 Task: Create a scrum project TurboCharge.
Action: Mouse moved to (229, 61)
Screenshot: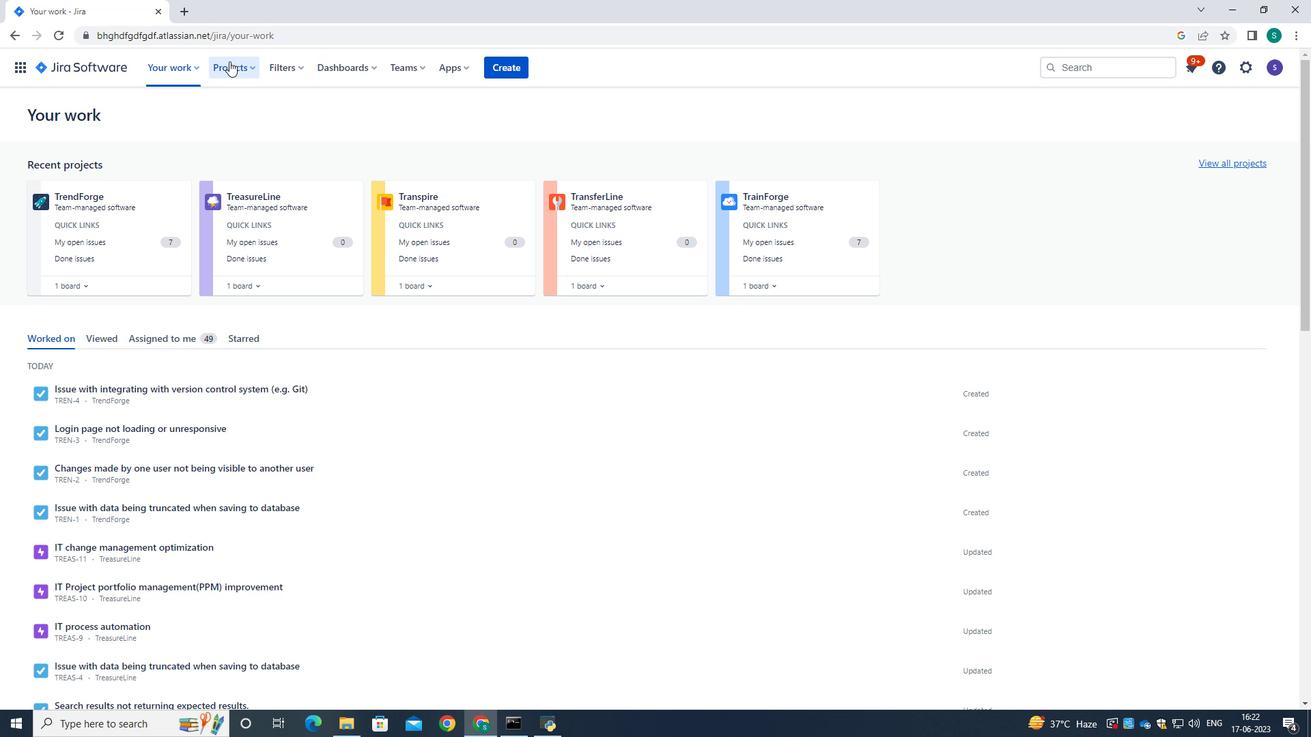 
Action: Mouse pressed left at (229, 61)
Screenshot: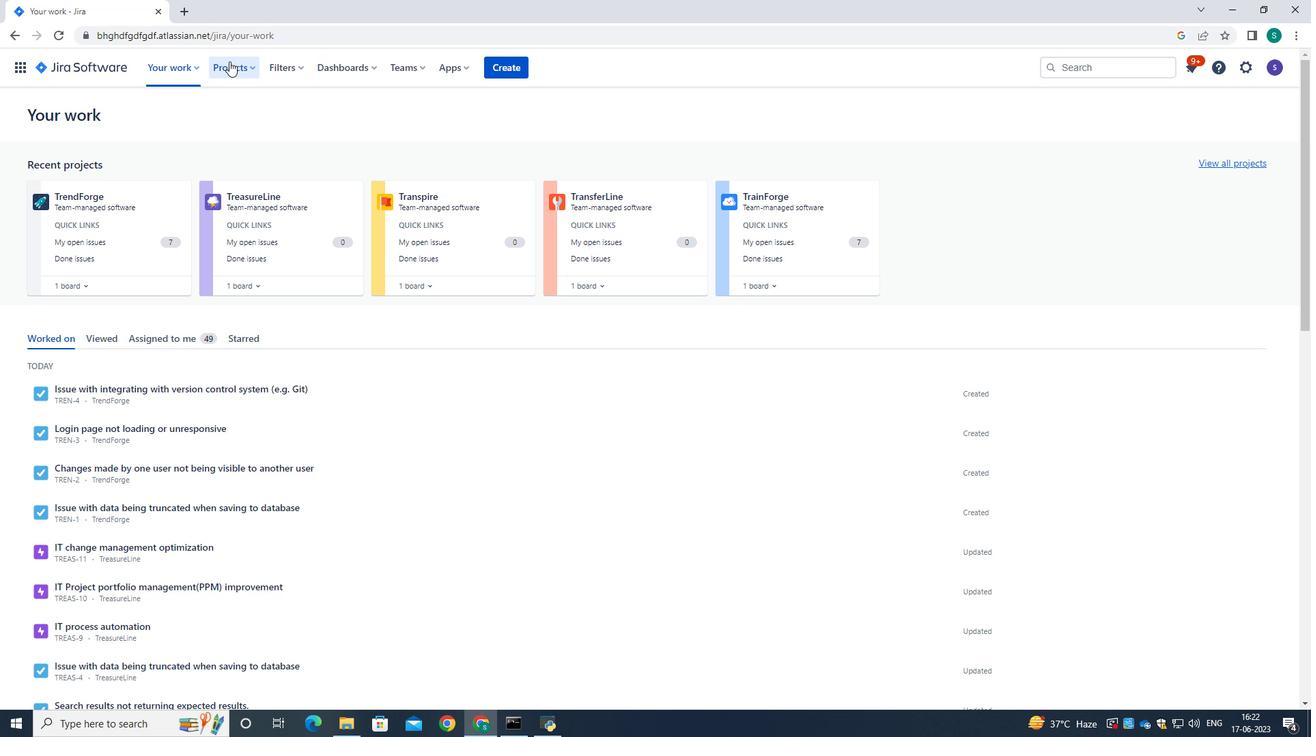 
Action: Mouse moved to (259, 341)
Screenshot: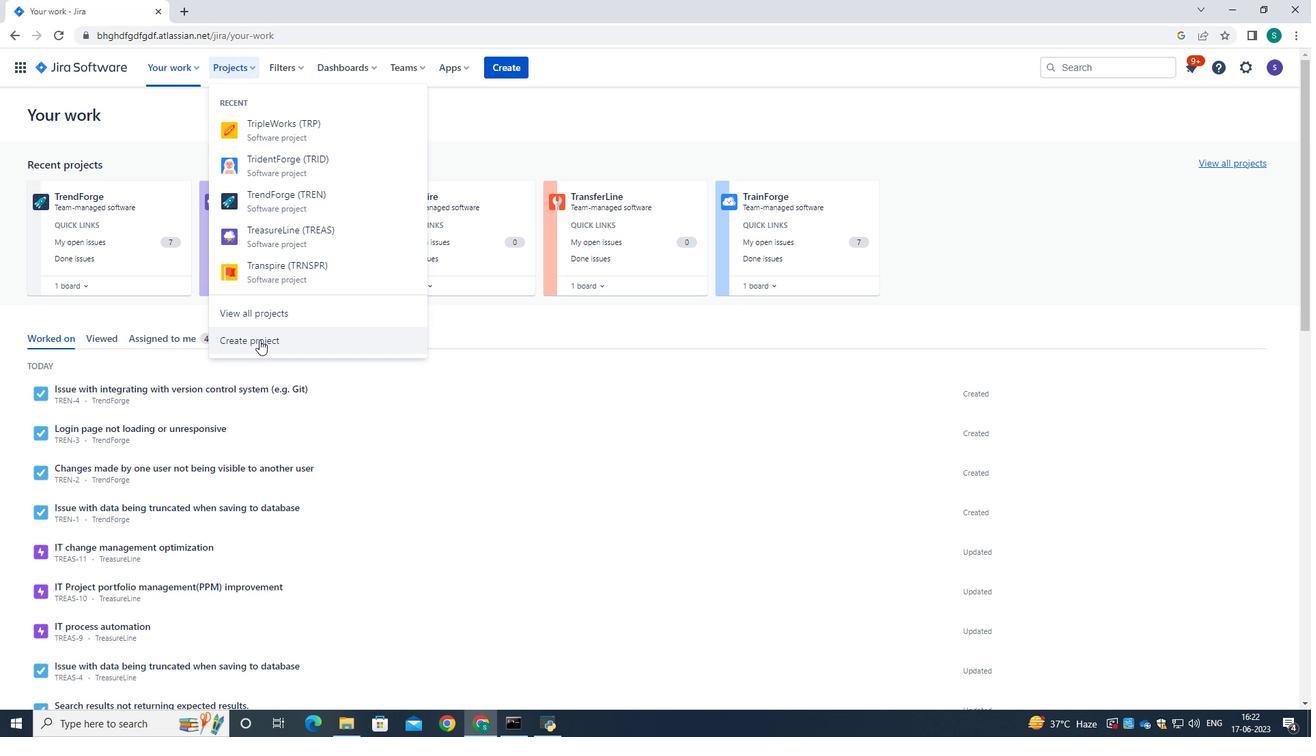 
Action: Mouse pressed left at (259, 341)
Screenshot: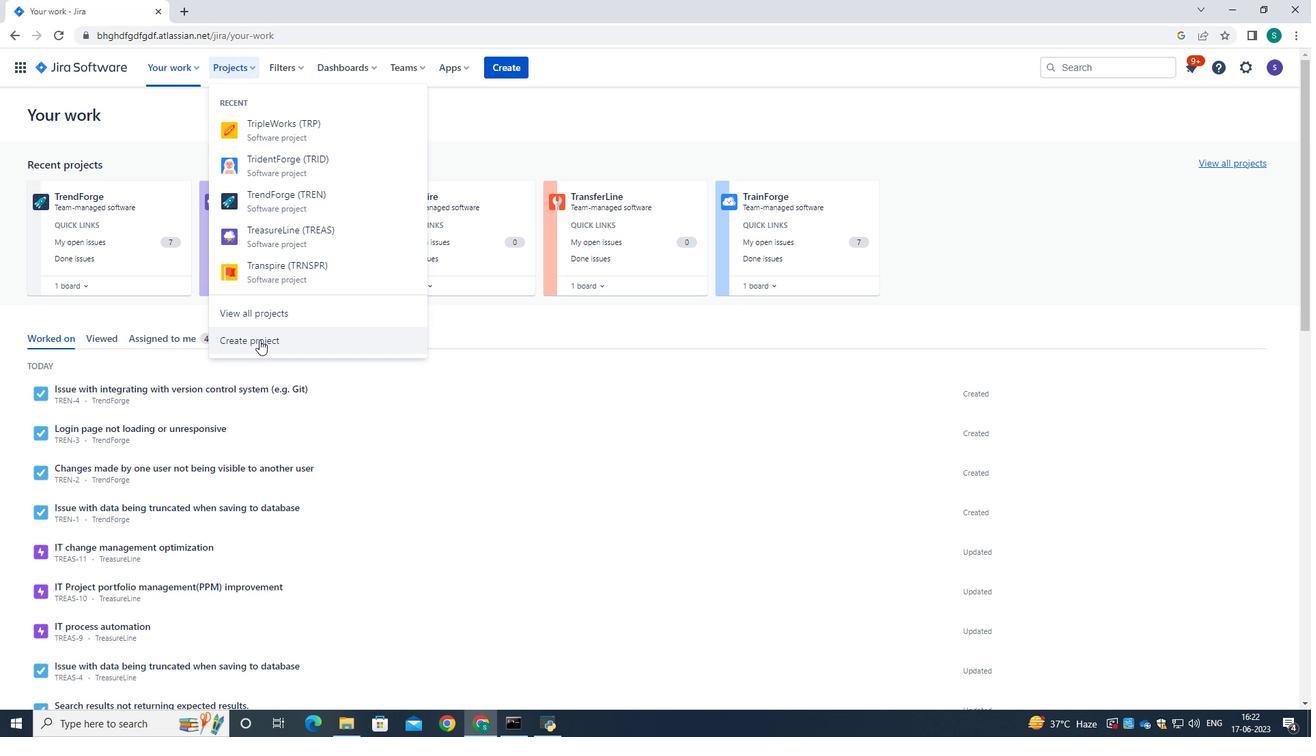 
Action: Mouse moved to (602, 347)
Screenshot: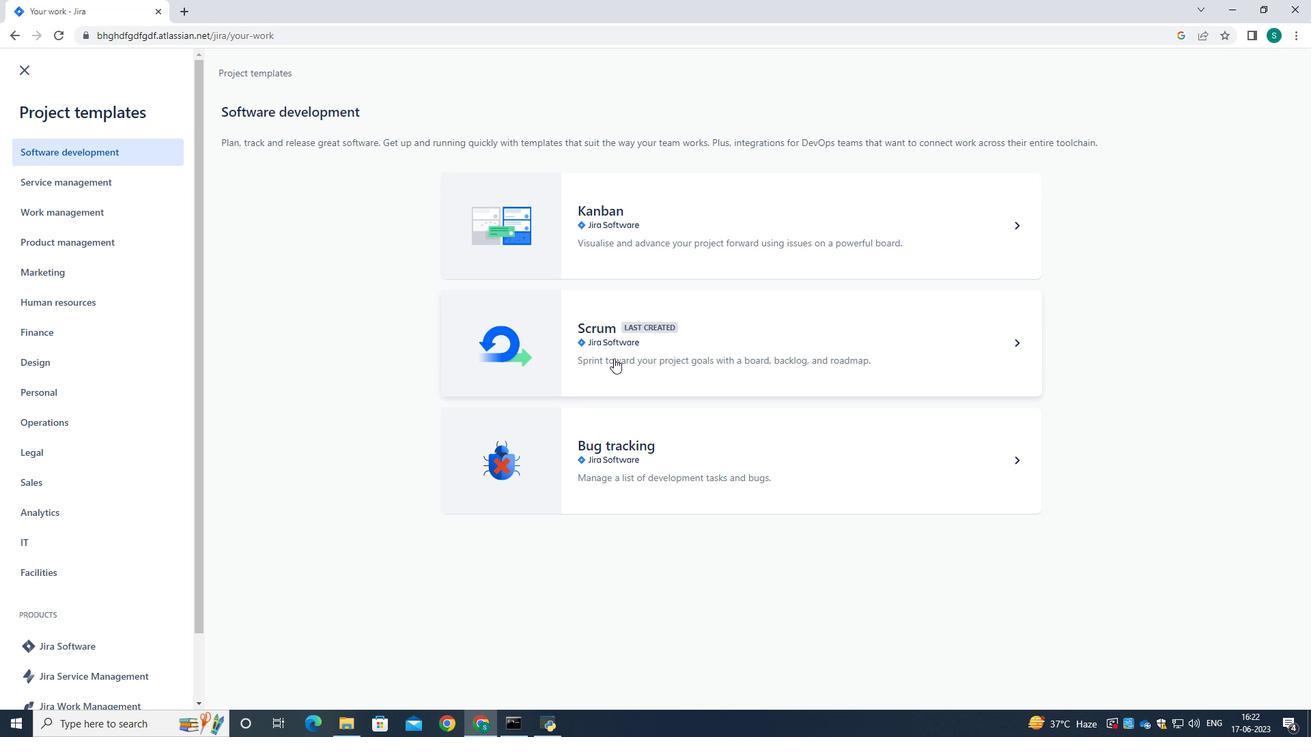 
Action: Mouse pressed left at (602, 347)
Screenshot: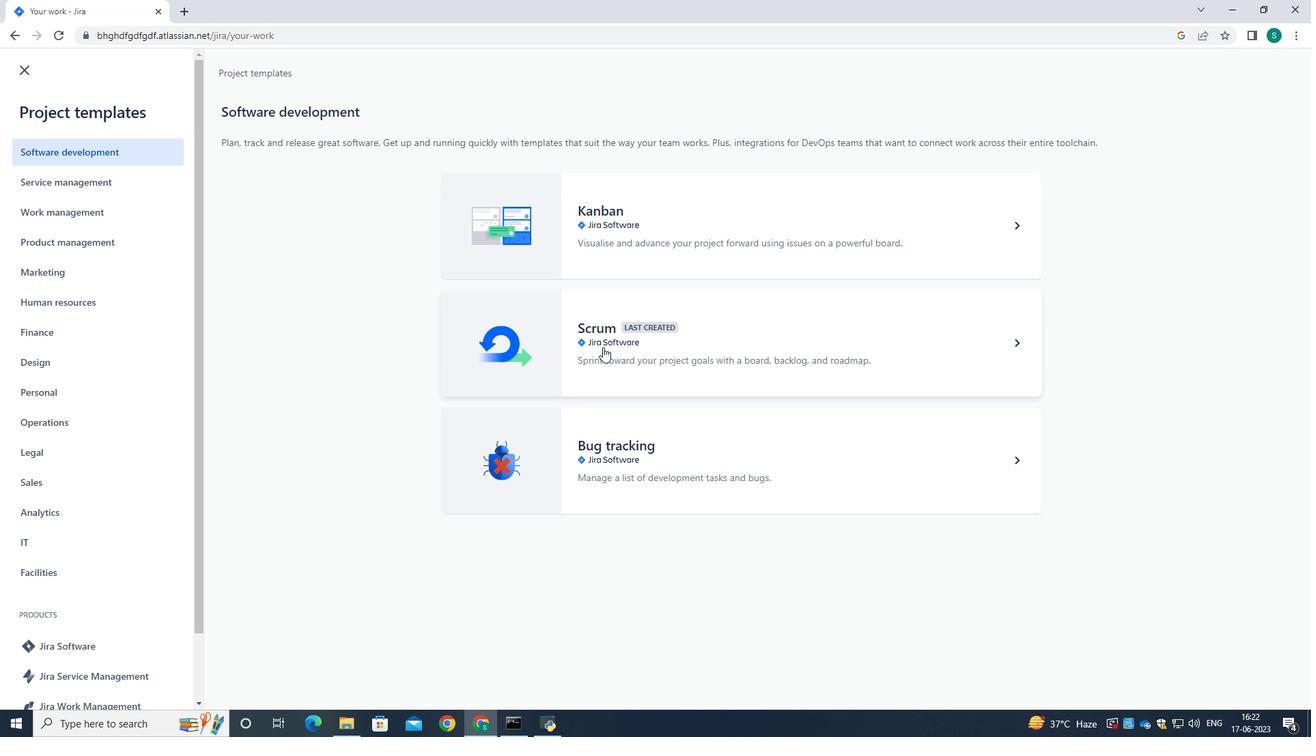 
Action: Mouse moved to (1024, 667)
Screenshot: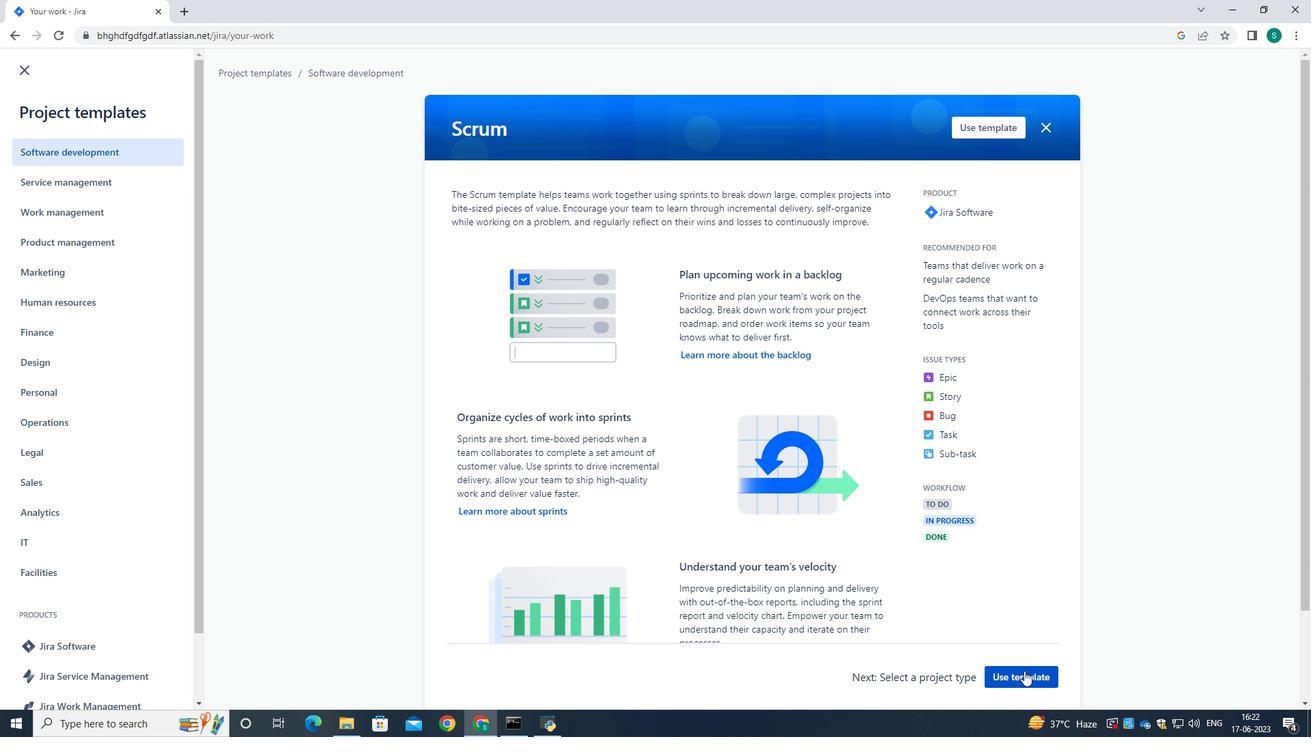 
Action: Mouse pressed left at (1024, 667)
Screenshot: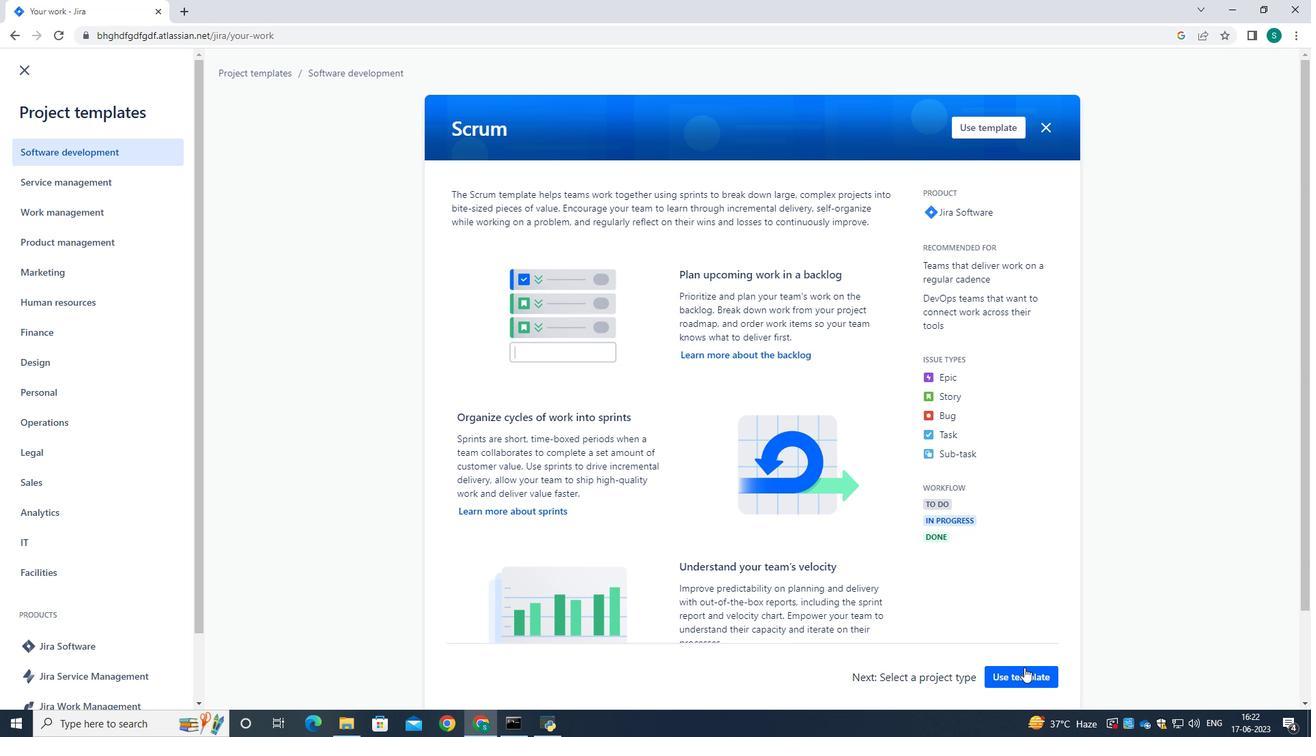 
Action: Mouse moved to (536, 665)
Screenshot: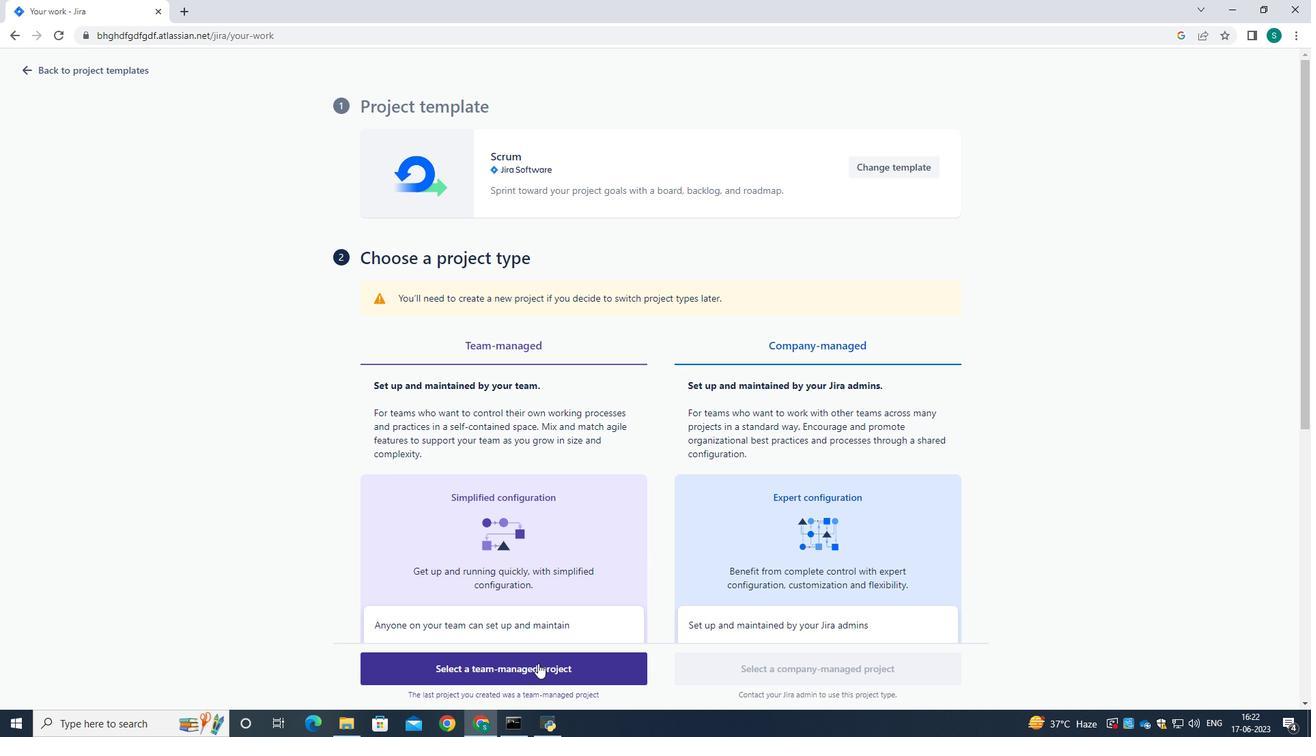 
Action: Mouse pressed left at (536, 665)
Screenshot: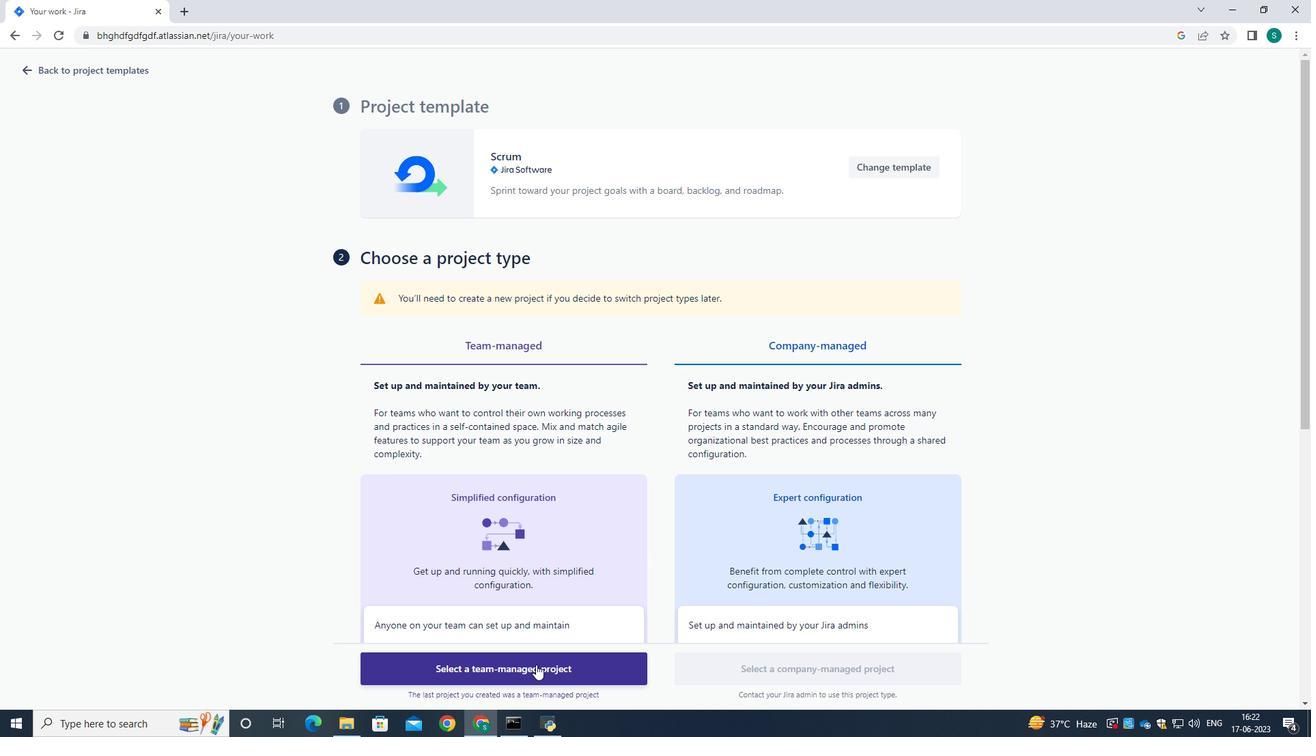 
Action: Mouse moved to (446, 320)
Screenshot: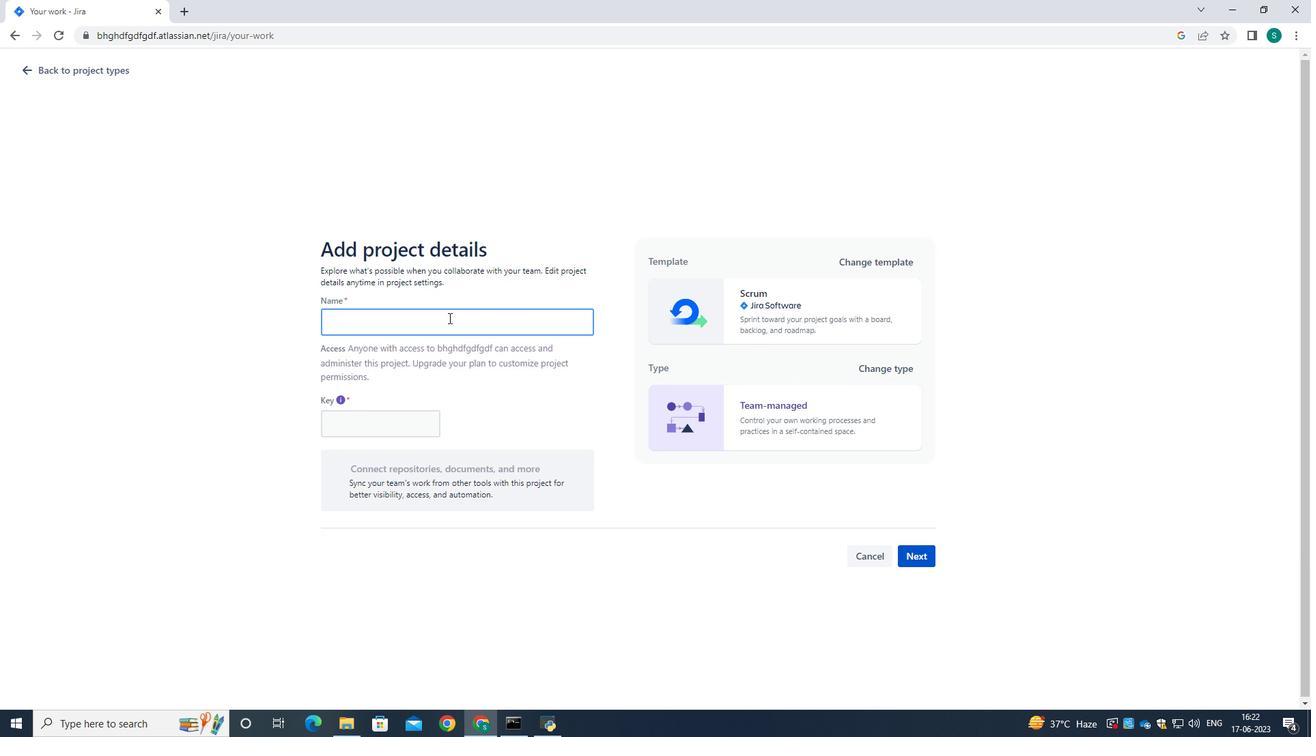 
Action: Mouse pressed left at (446, 320)
Screenshot: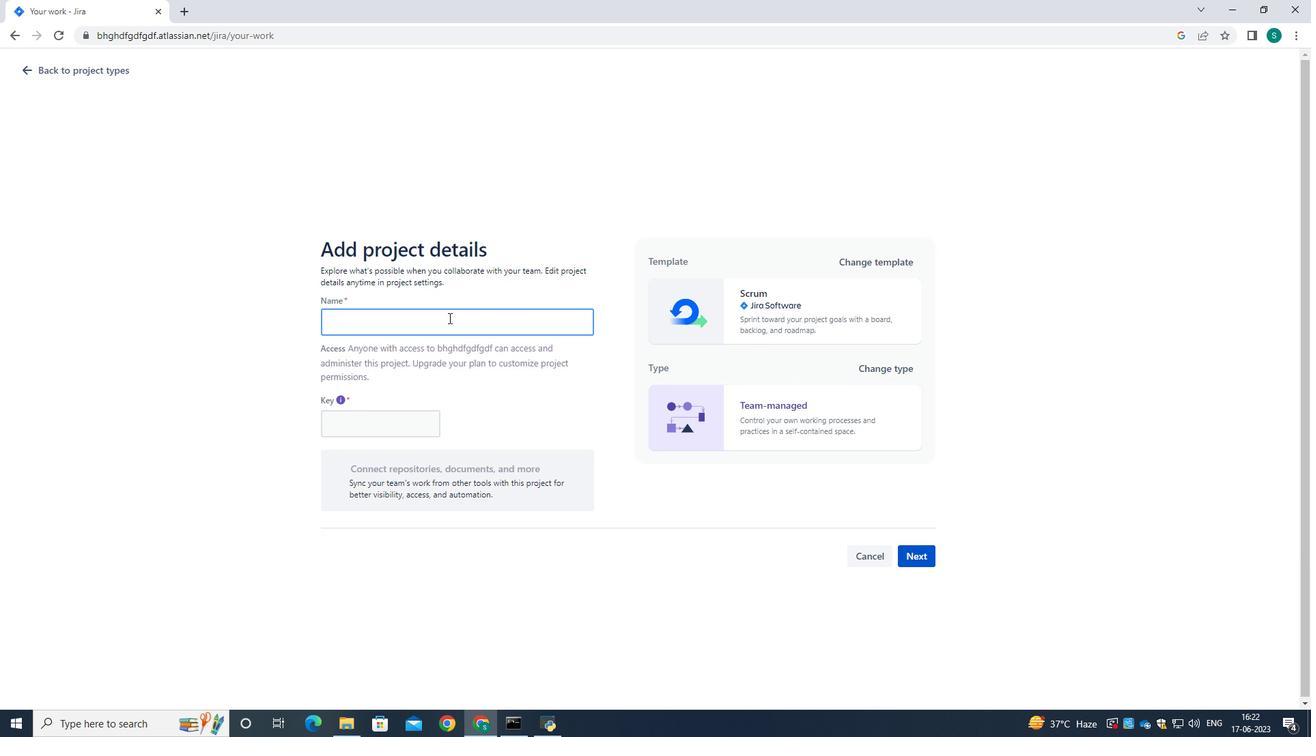 
Action: Key pressed <Key.caps_lock>T<Key.caps_lock>urbo<Key.space><Key.caps_lock>C<Key.caps_lock><Key.backspace><Key.backspace><Key.caps_lock>C<Key.caps_lock>harge
Screenshot: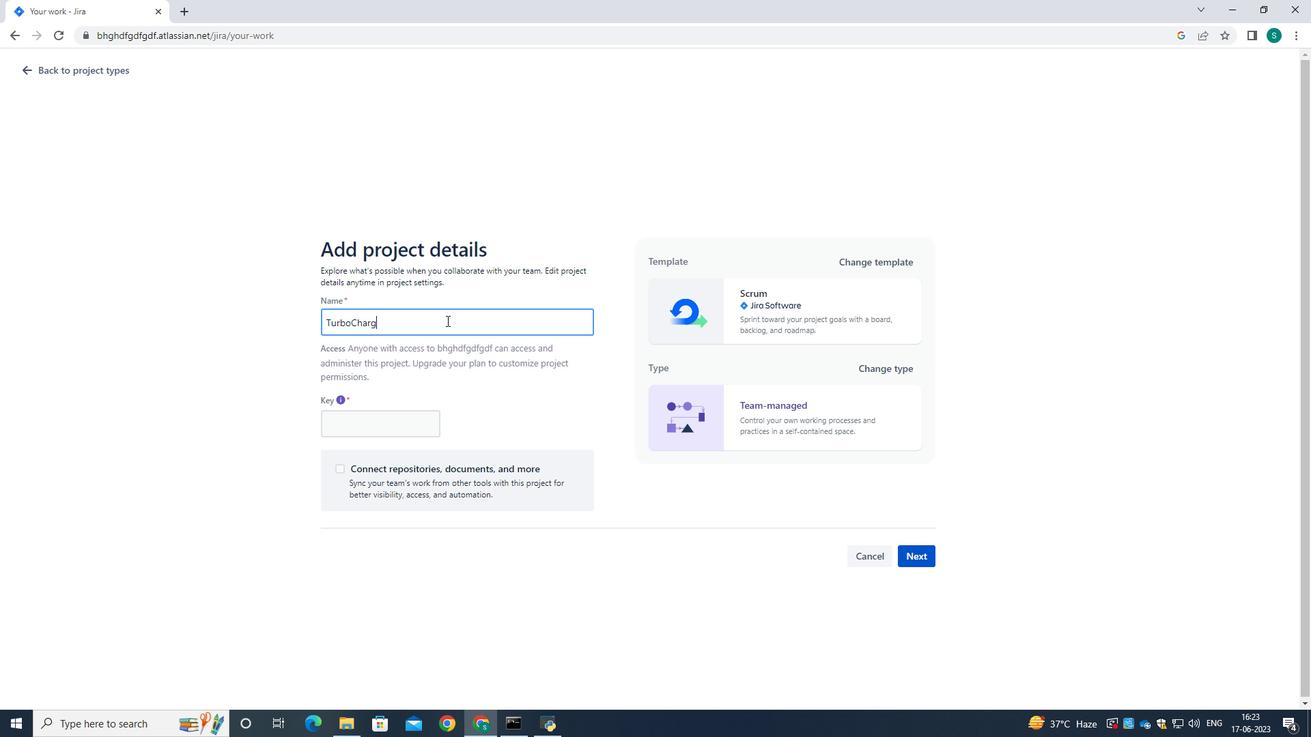 
Action: Mouse moved to (908, 557)
Screenshot: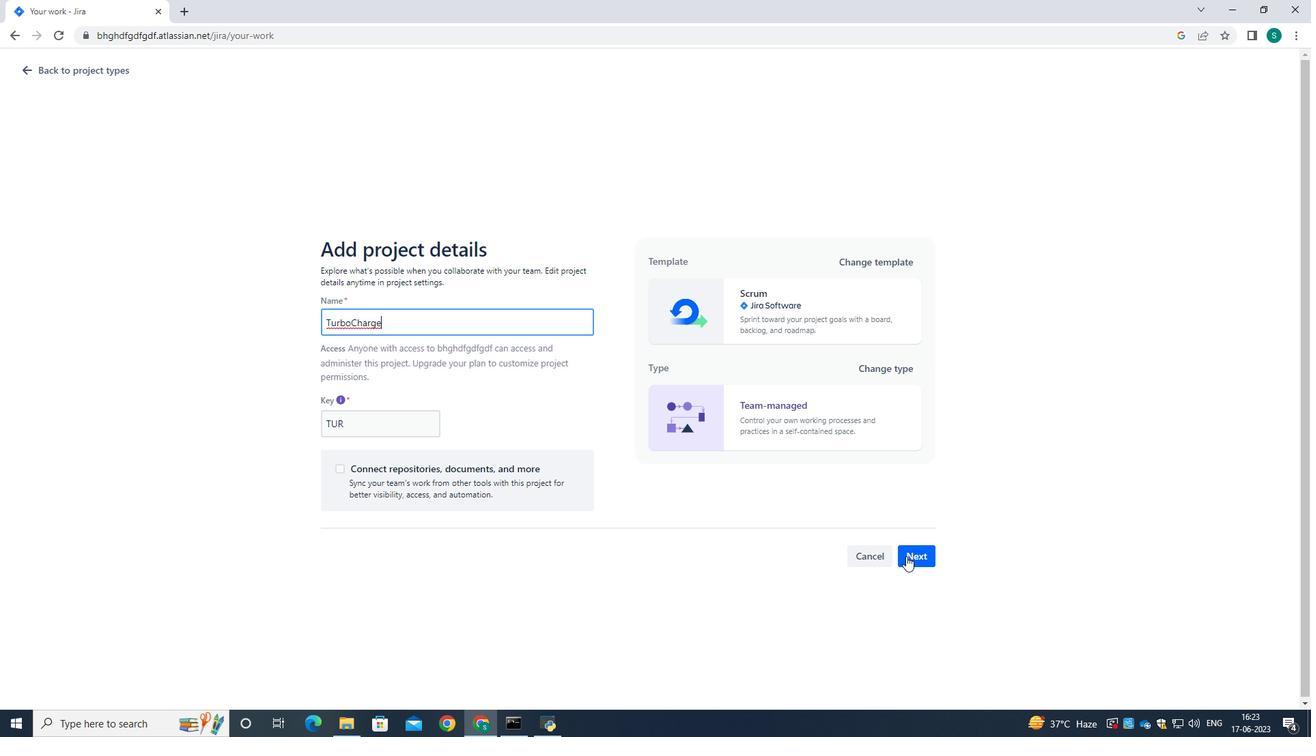 
Action: Mouse pressed left at (908, 557)
Screenshot: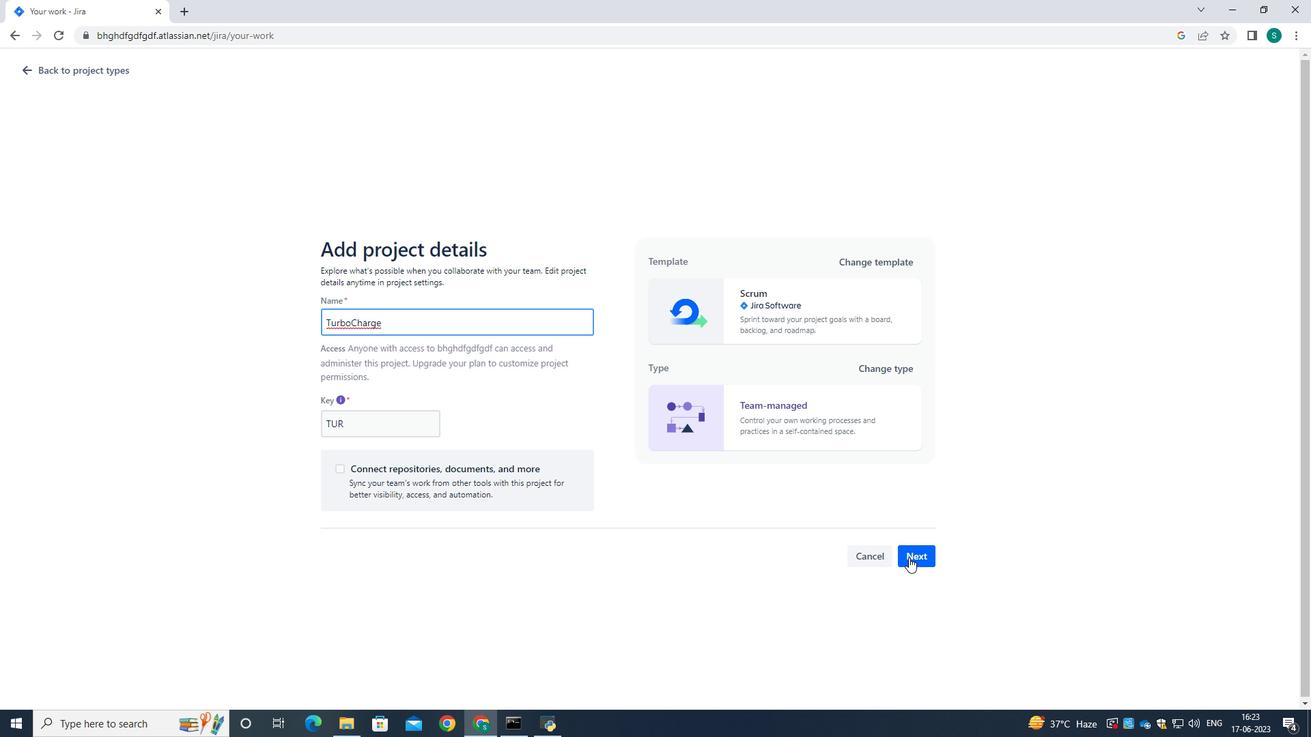 
Action: Mouse moved to (820, 471)
Screenshot: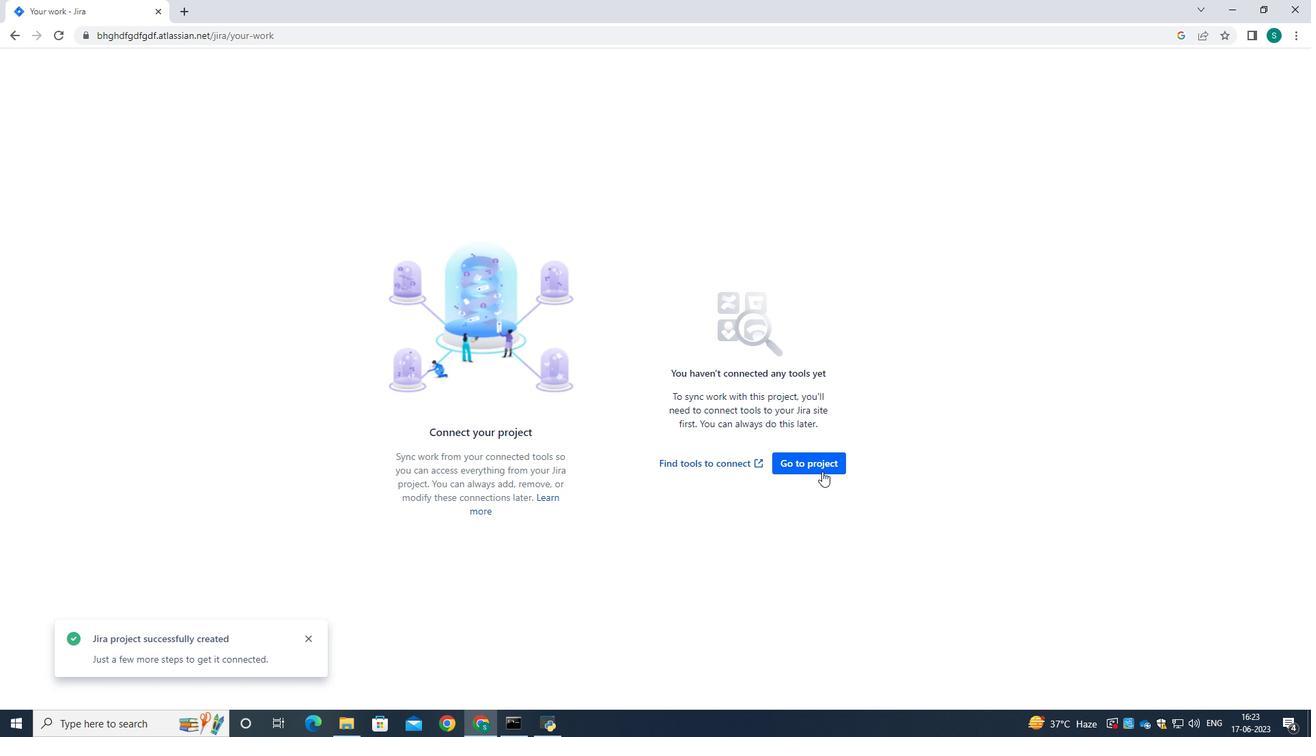 
Action: Mouse pressed left at (820, 471)
Screenshot: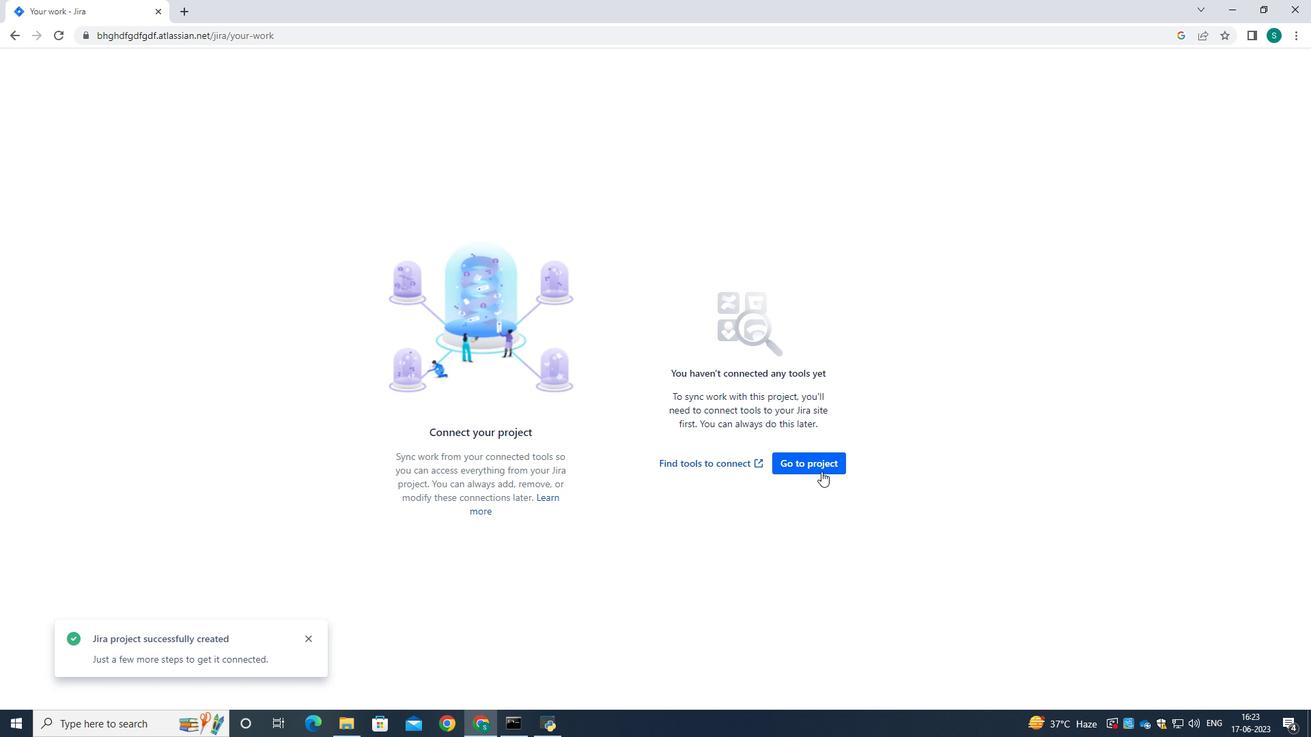 
Action: Mouse moved to (418, 285)
Screenshot: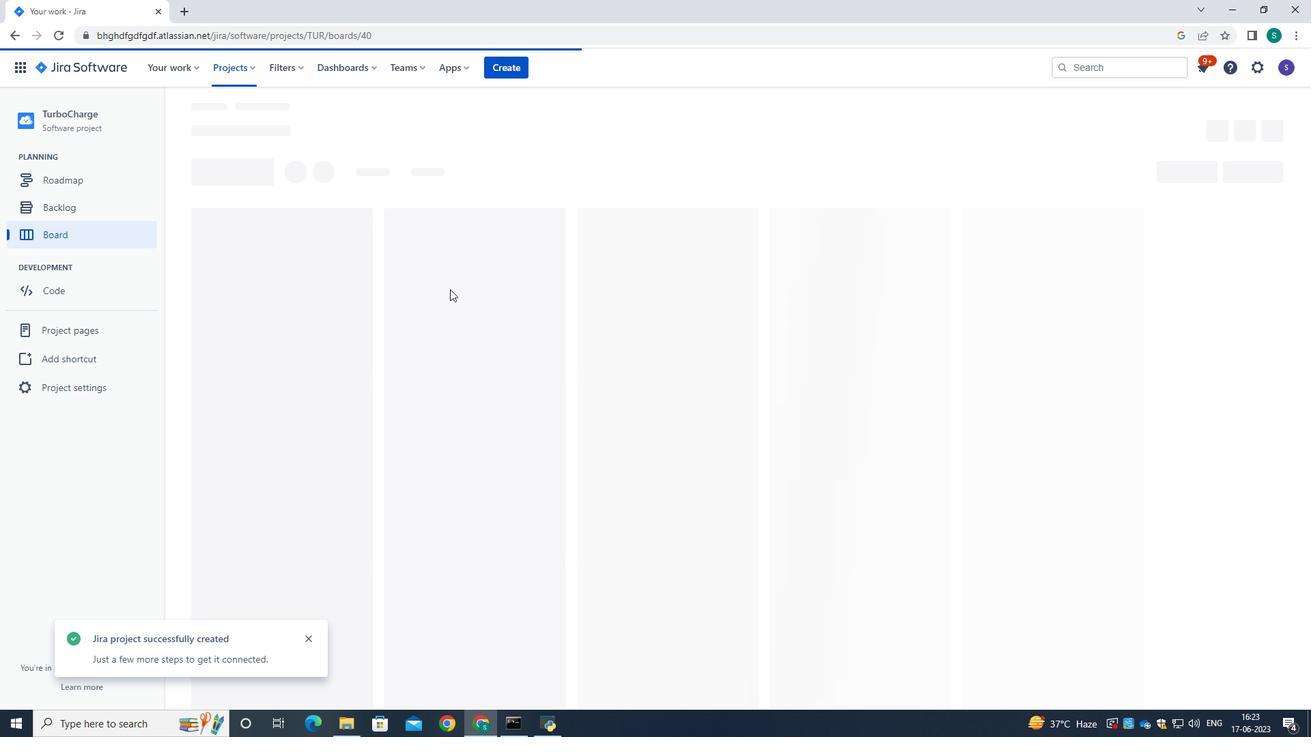 
